 Task: Create a sub task Gather and Analyse Requirements for the task  Create a new online platform for online legal services in the project AirRise , assign it to team member softage.5@softage.net and update the status of the sub task to  At Risk , set the priority of the sub task to Medium
Action: Mouse moved to (322, 395)
Screenshot: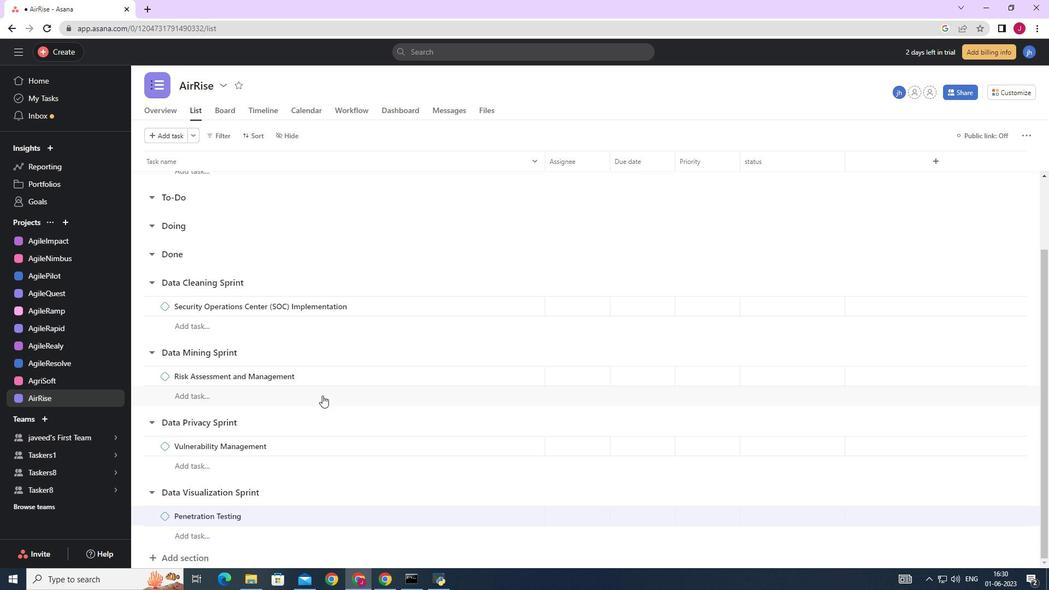 
Action: Mouse scrolled (322, 395) with delta (0, 0)
Screenshot: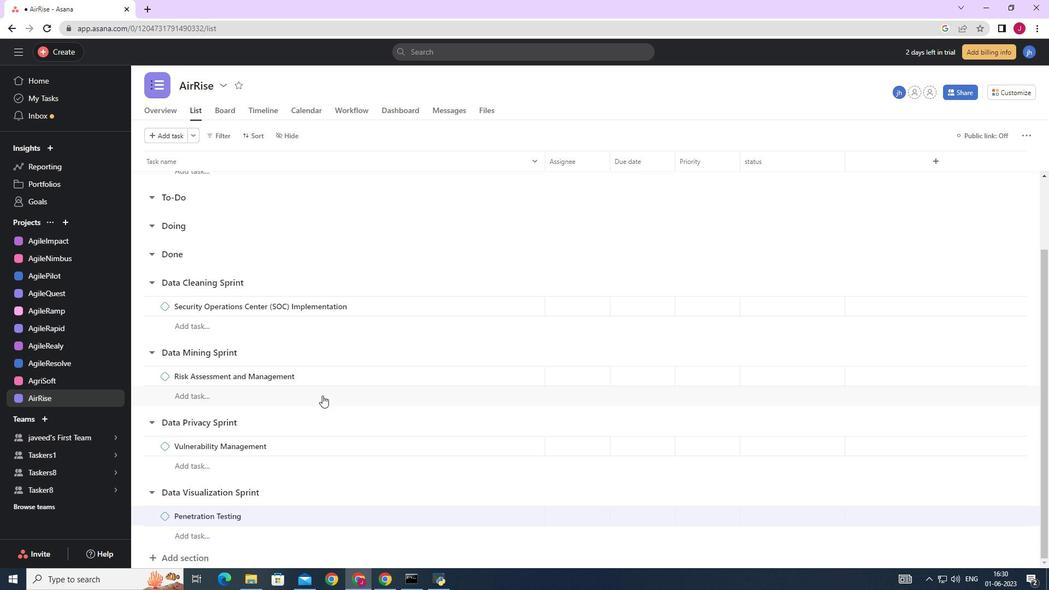 
Action: Mouse scrolled (322, 395) with delta (0, 0)
Screenshot: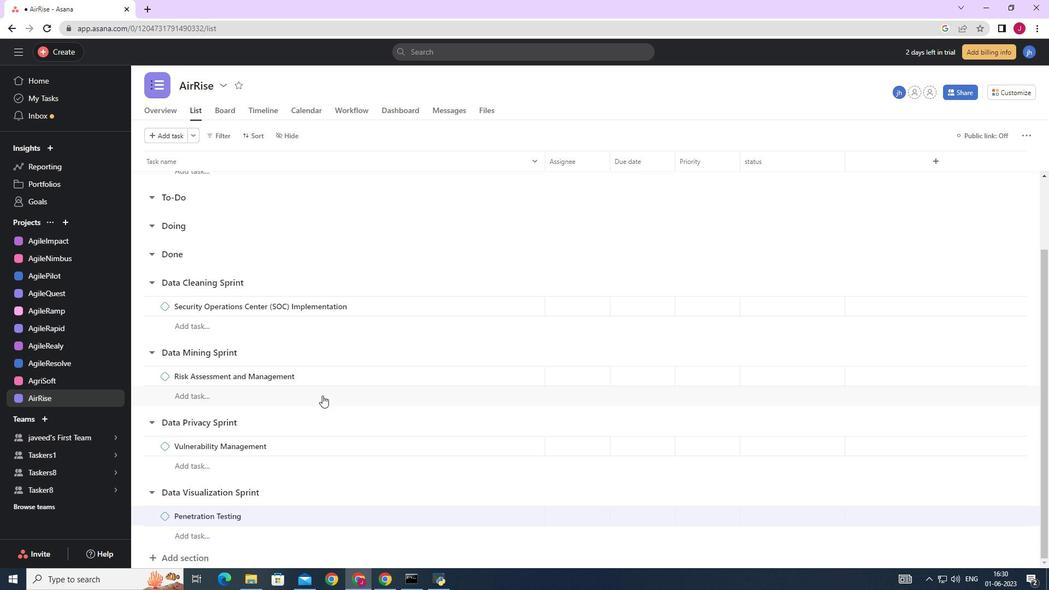 
Action: Mouse moved to (322, 395)
Screenshot: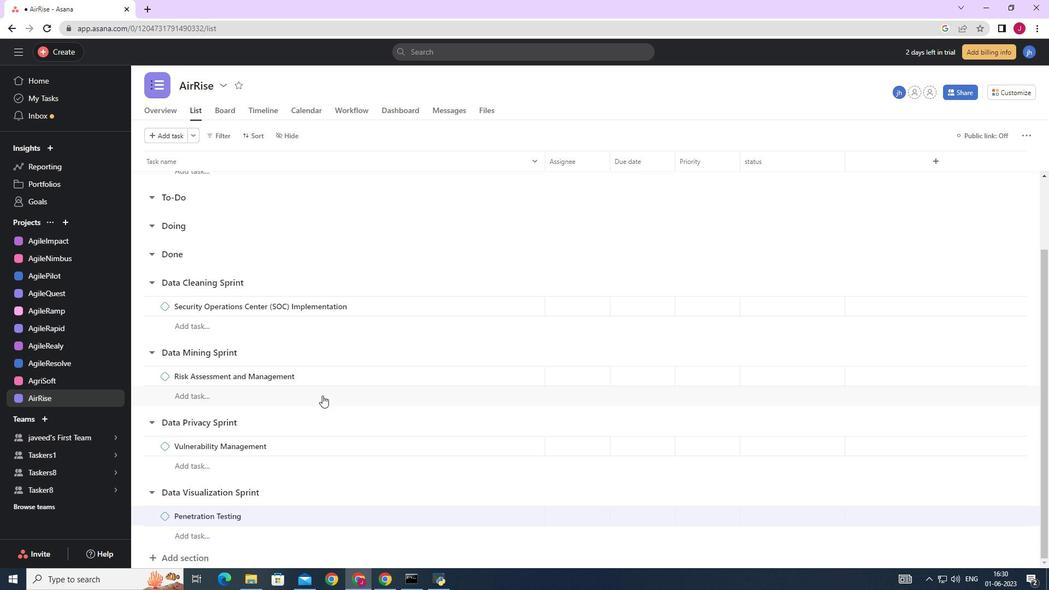 
Action: Mouse scrolled (322, 395) with delta (0, 0)
Screenshot: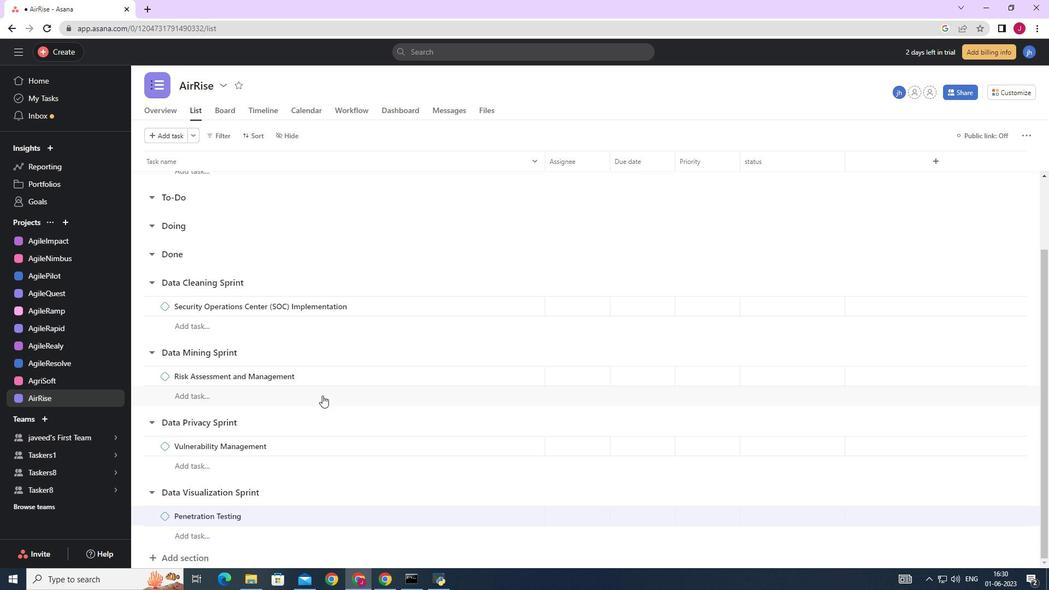 
Action: Mouse moved to (325, 397)
Screenshot: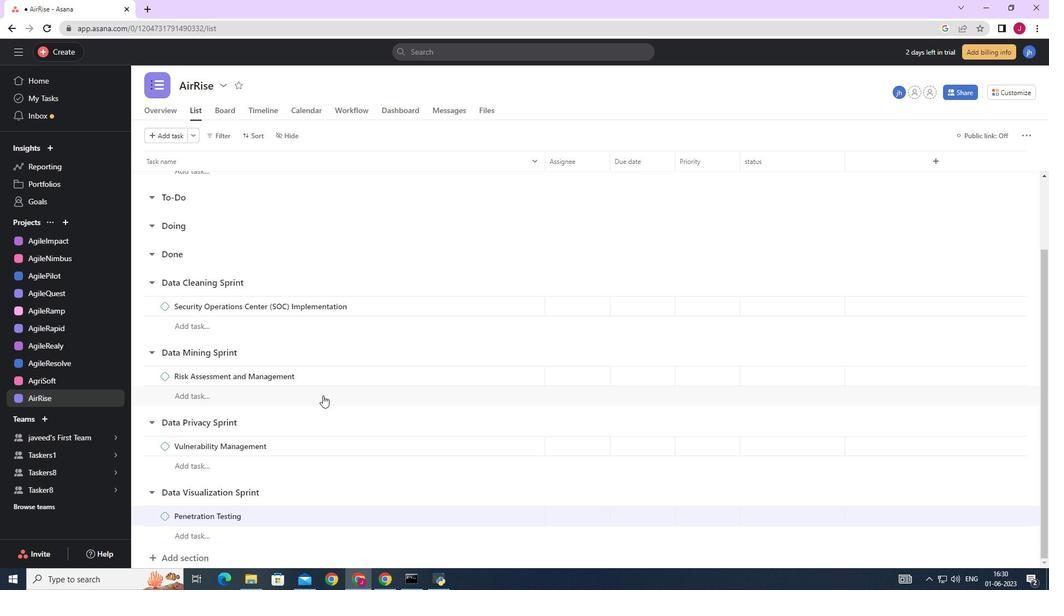 
Action: Mouse scrolled (325, 397) with delta (0, 0)
Screenshot: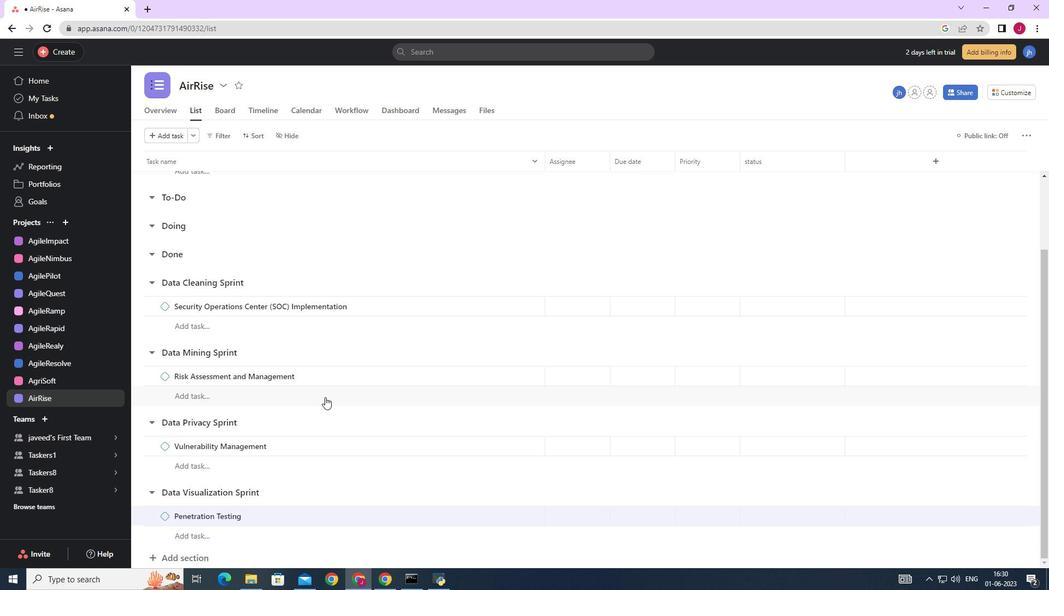 
Action: Mouse scrolled (325, 397) with delta (0, 0)
Screenshot: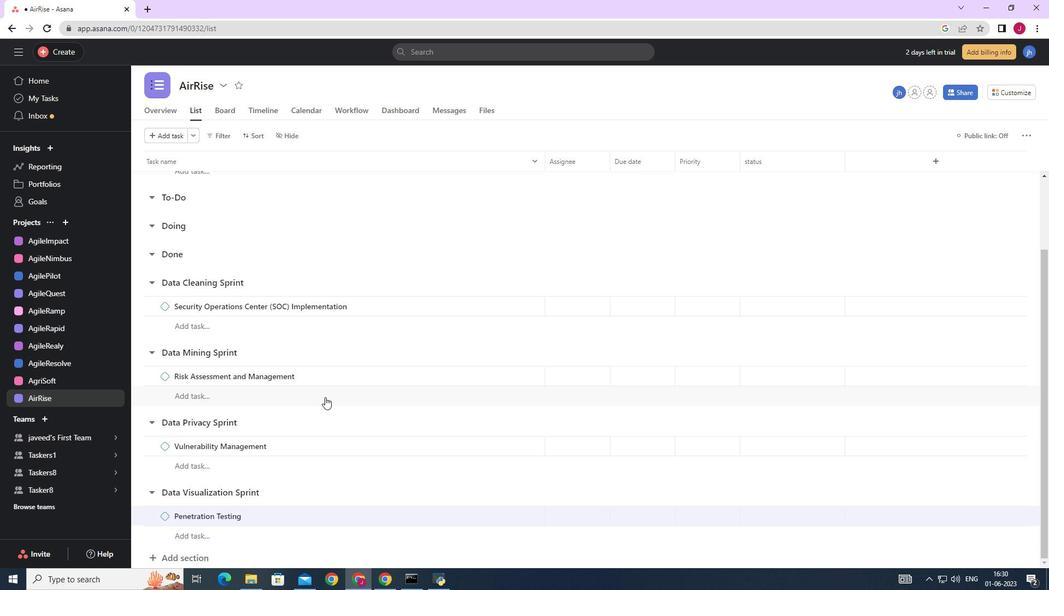 
Action: Mouse scrolled (325, 397) with delta (0, 0)
Screenshot: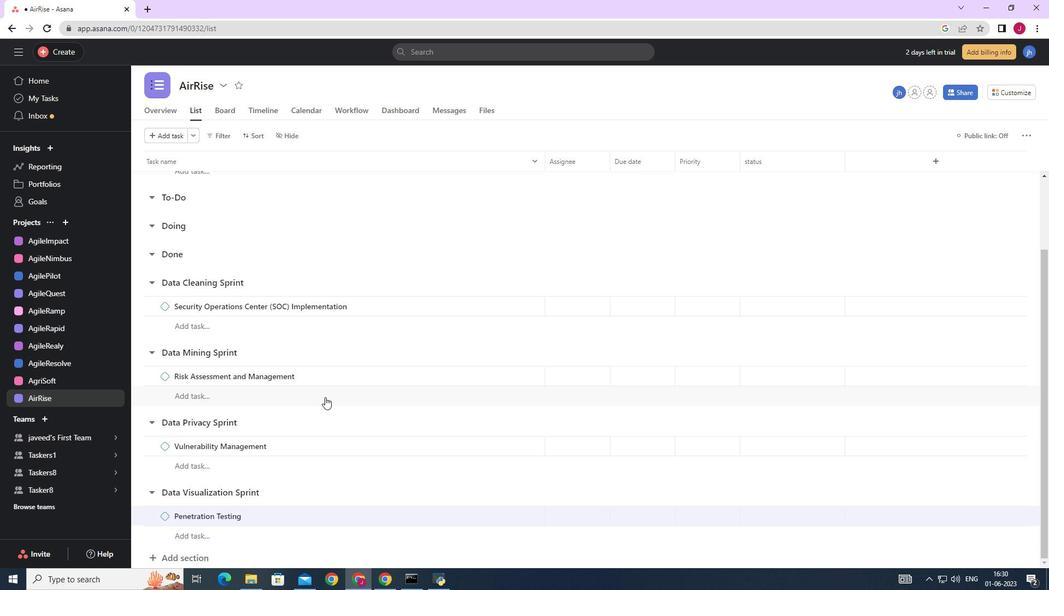 
Action: Mouse scrolled (325, 397) with delta (0, 0)
Screenshot: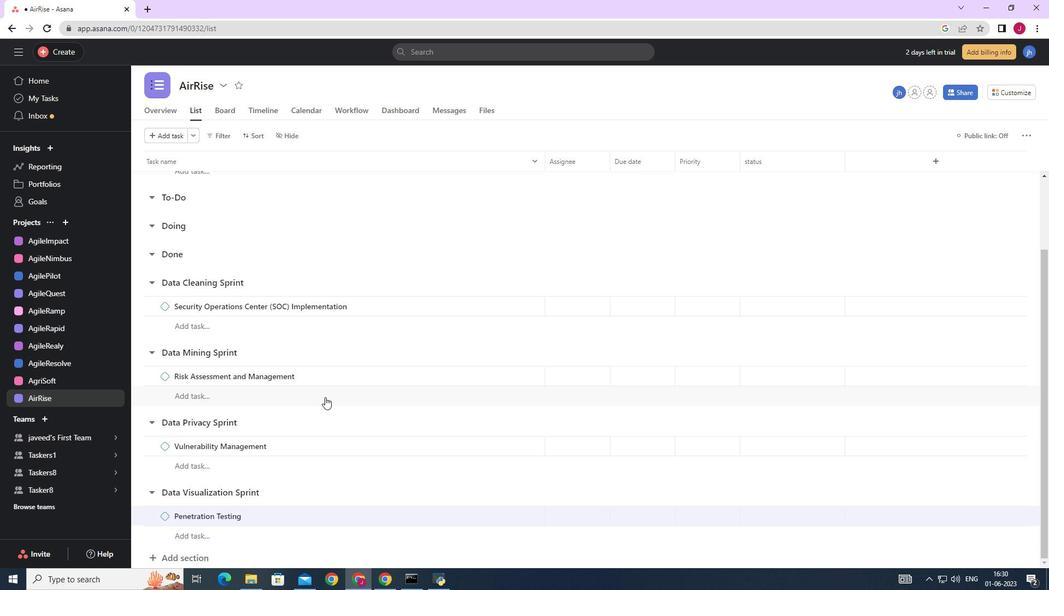 
Action: Mouse scrolled (325, 397) with delta (0, 0)
Screenshot: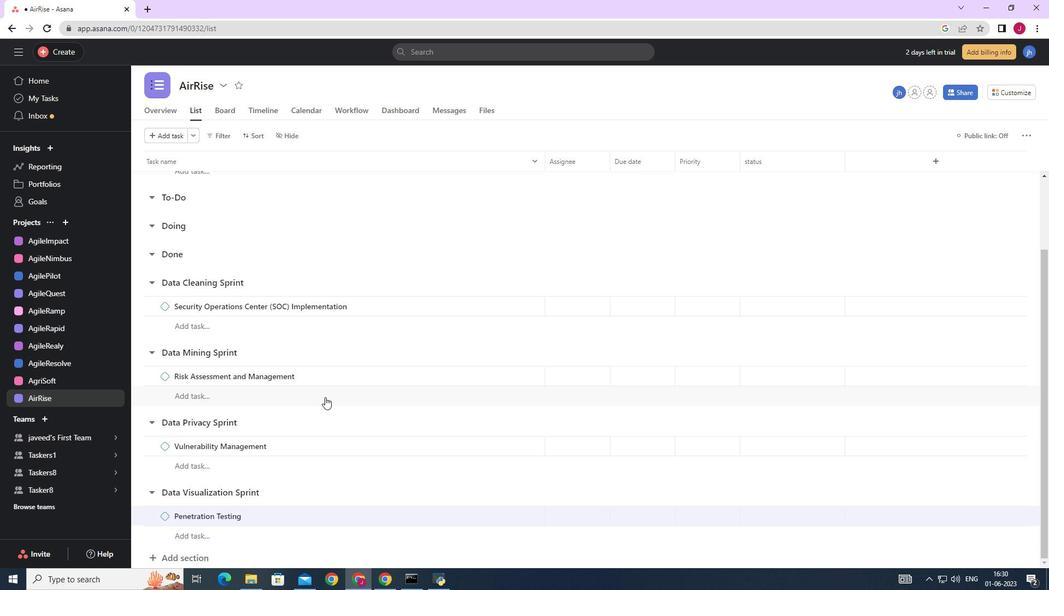 
Action: Mouse moved to (484, 236)
Screenshot: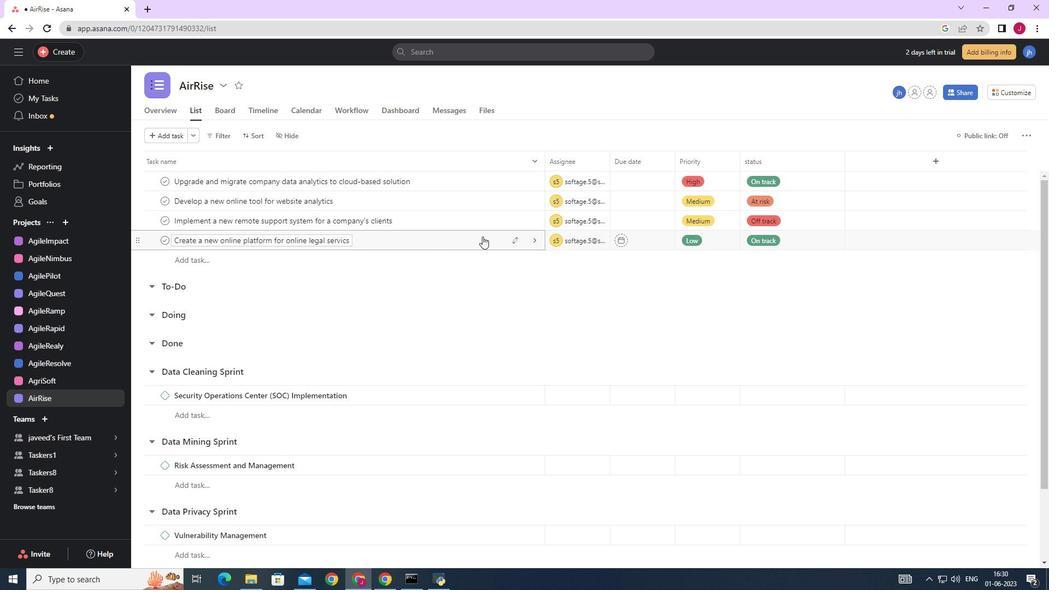 
Action: Mouse pressed left at (484, 236)
Screenshot: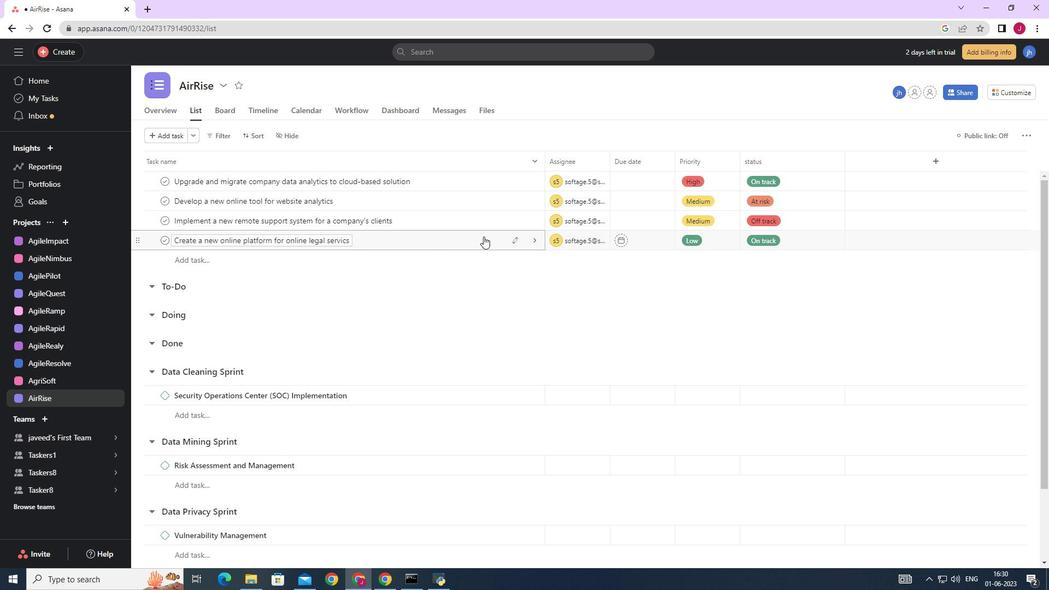 
Action: Mouse moved to (822, 326)
Screenshot: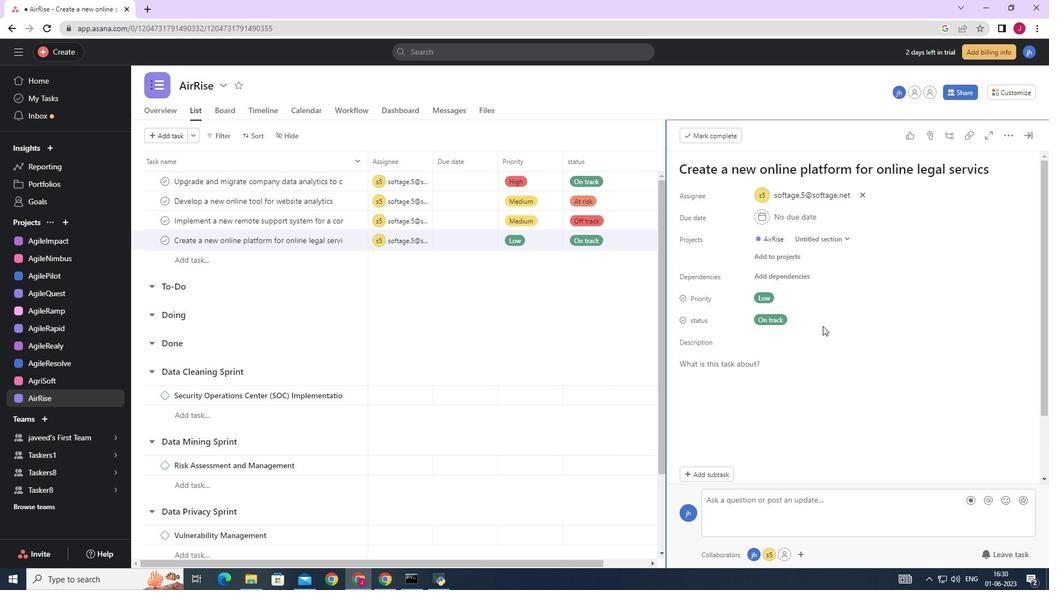 
Action: Mouse scrolled (822, 326) with delta (0, 0)
Screenshot: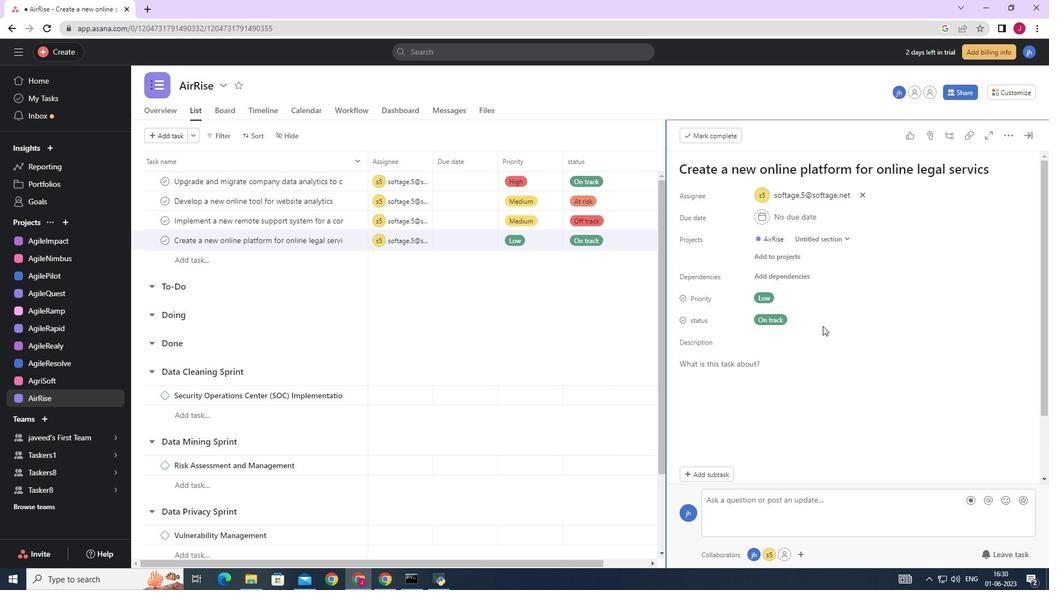 
Action: Mouse scrolled (822, 326) with delta (0, 0)
Screenshot: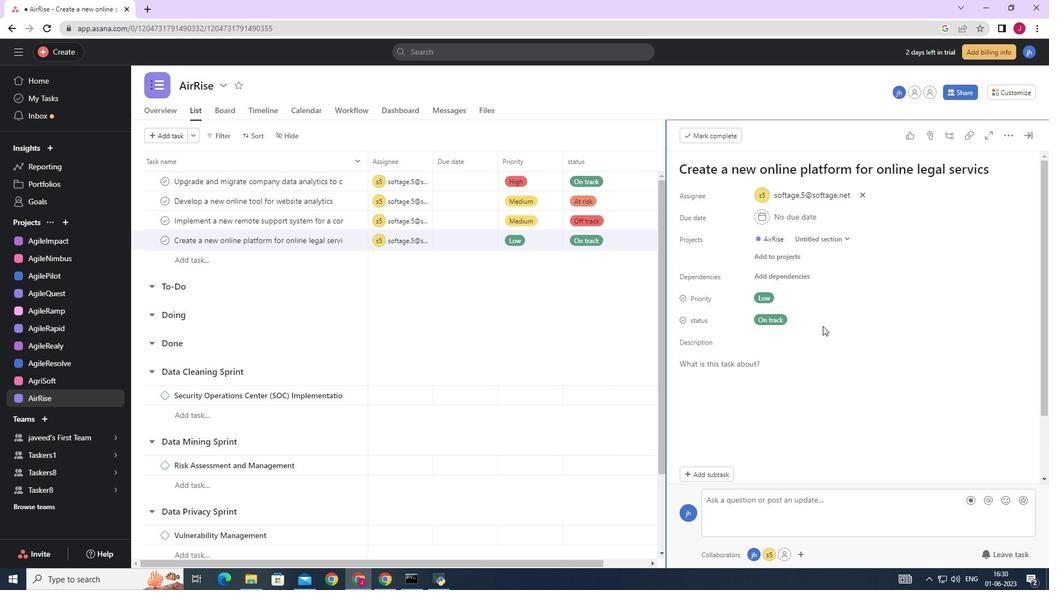 
Action: Mouse scrolled (822, 326) with delta (0, 0)
Screenshot: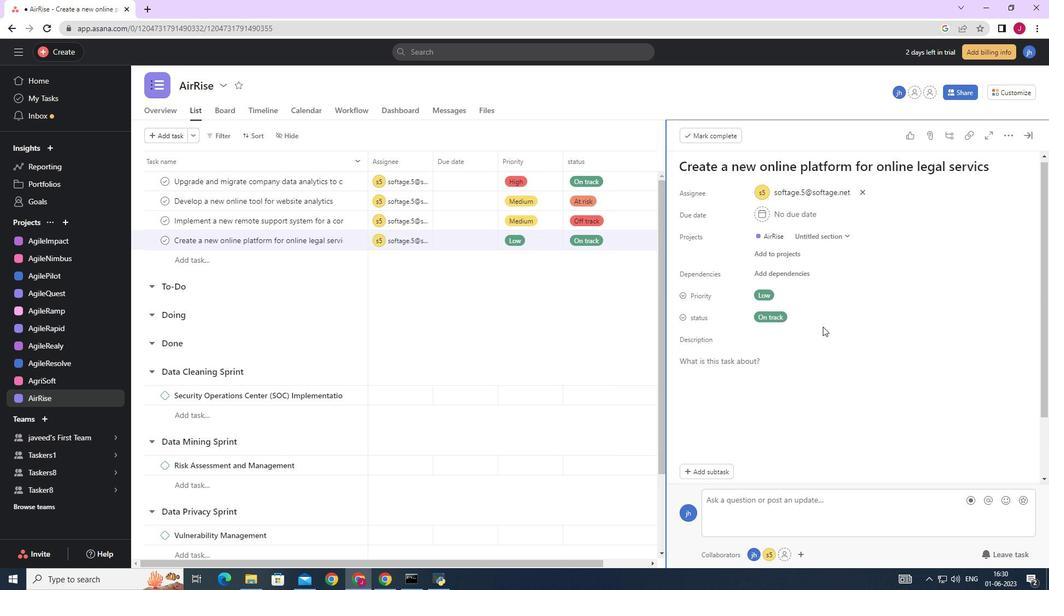
Action: Mouse scrolled (822, 326) with delta (0, 0)
Screenshot: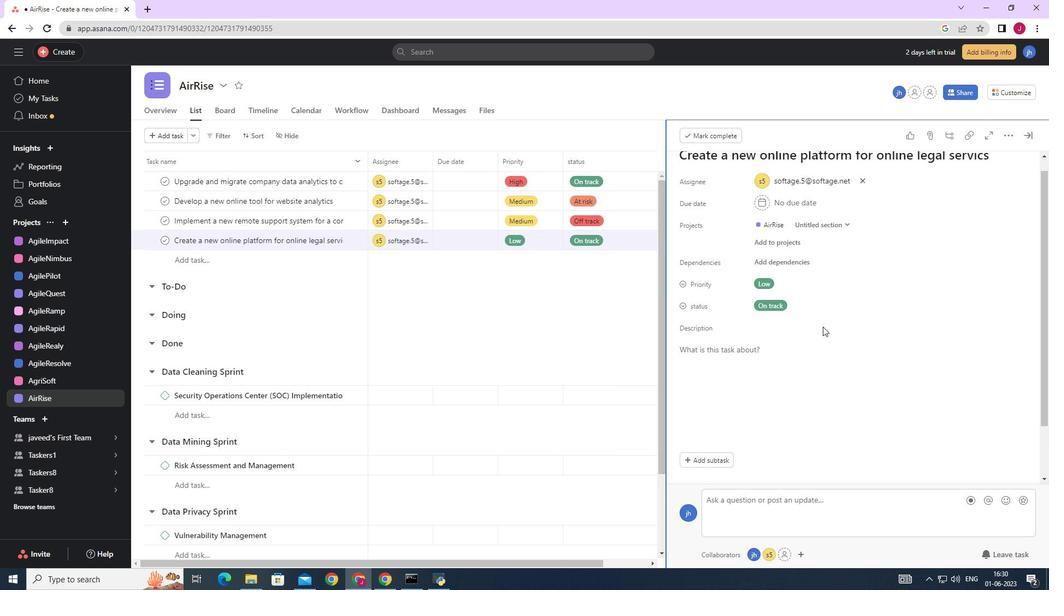 
Action: Mouse moved to (721, 399)
Screenshot: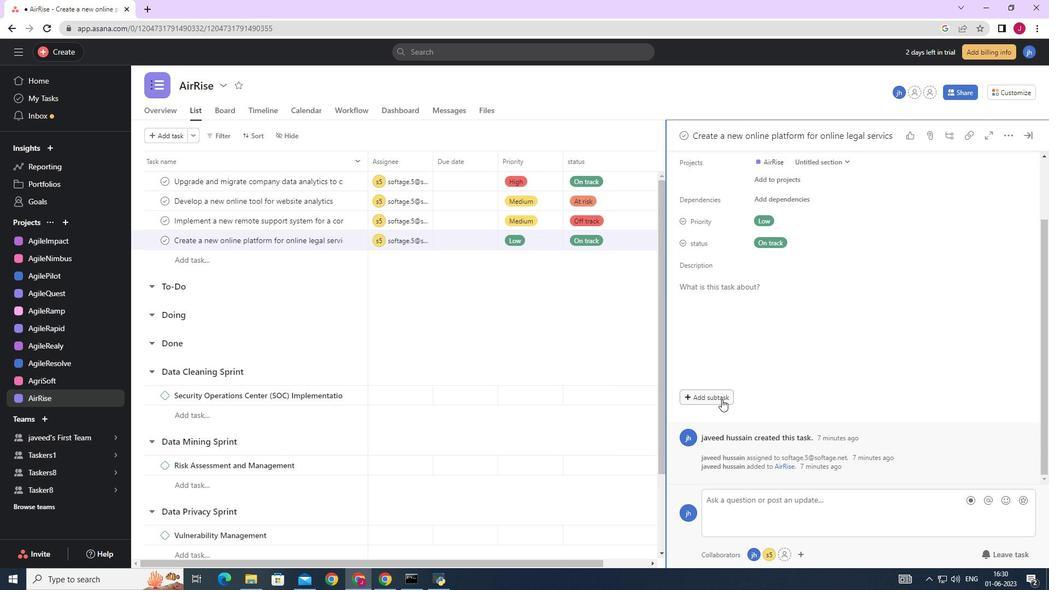 
Action: Mouse pressed left at (721, 399)
Screenshot: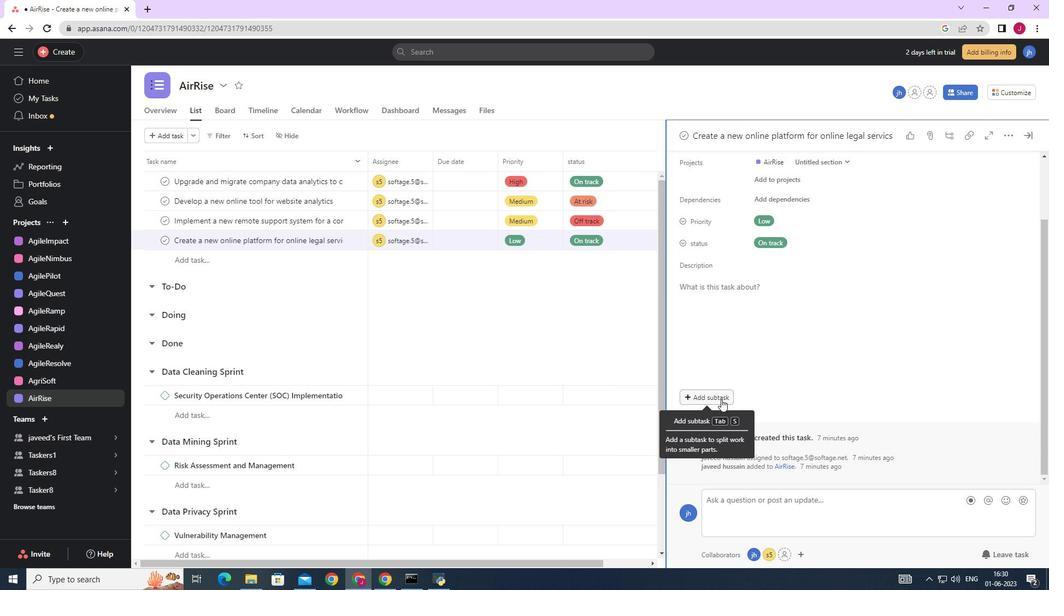 
Action: Key pressed <Key.caps_lock>G<Key.caps_lock>ather<Key.space>and<Key.space><Key.caps_lock>A<Key.caps_lock>nalyse<Key.space><Key.caps_lock>R<Key.caps_lock>equirements
Screenshot: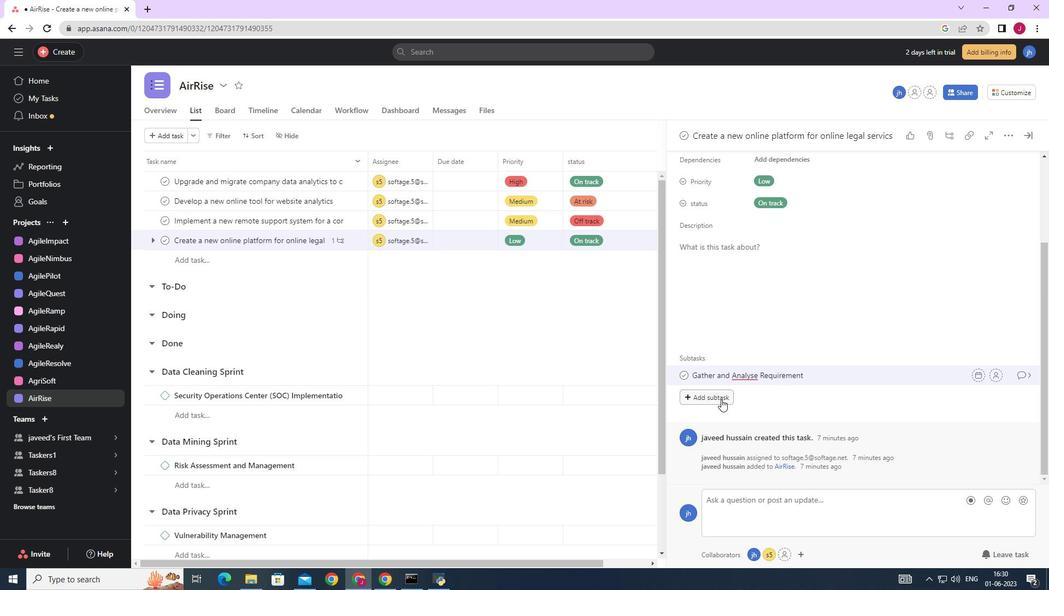 
Action: Mouse moved to (1001, 378)
Screenshot: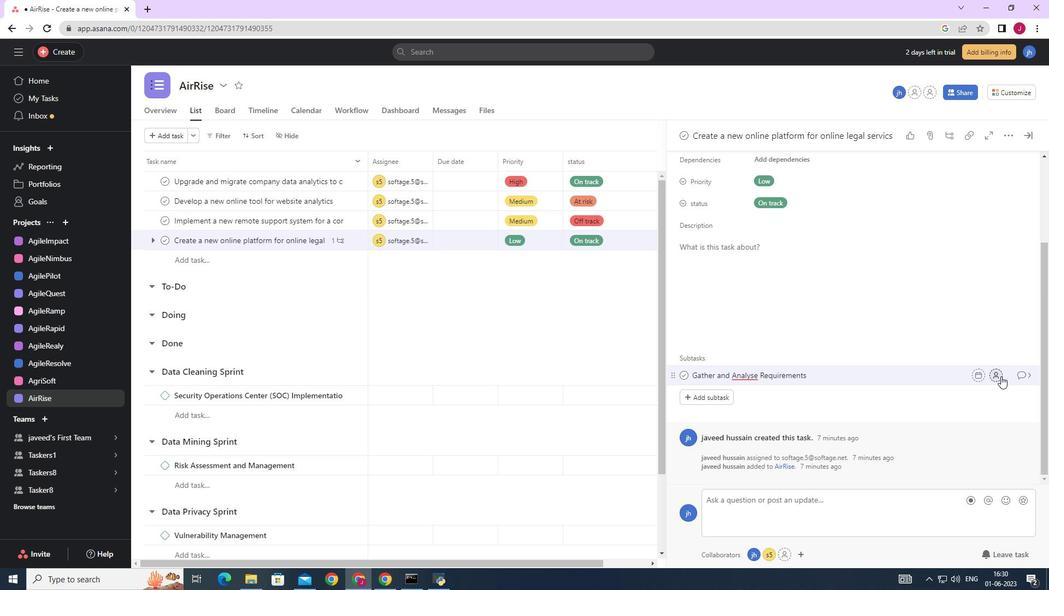 
Action: Mouse pressed left at (1001, 378)
Screenshot: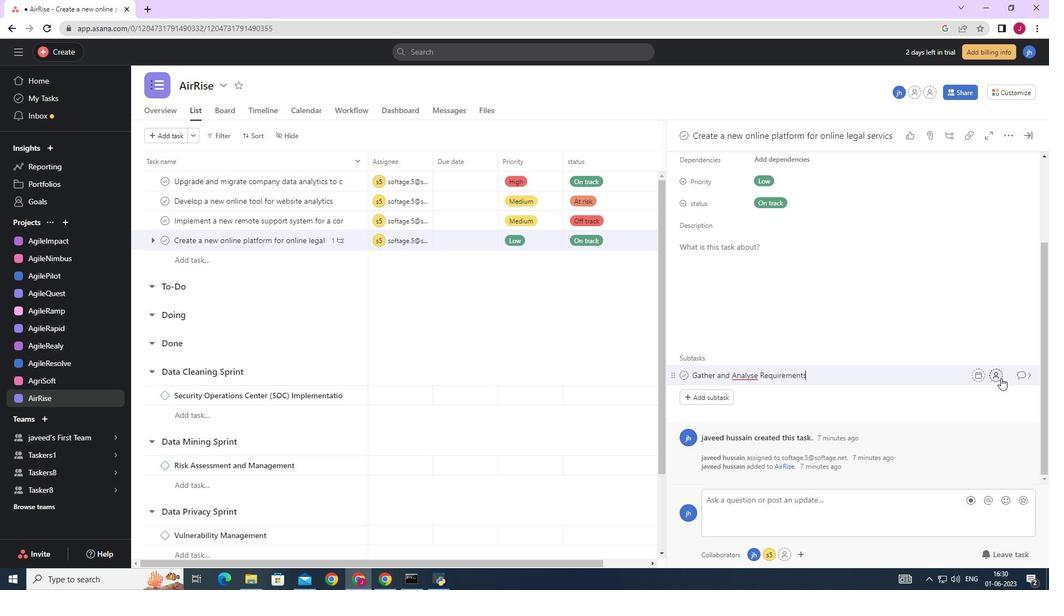 
Action: Mouse moved to (822, 418)
Screenshot: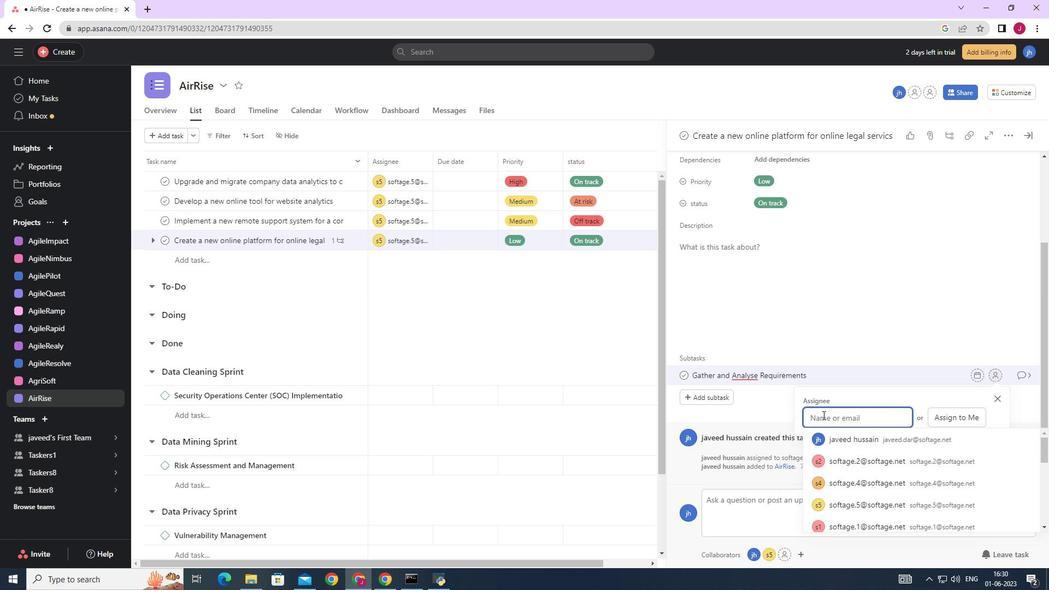 
Action: Key pressed softage.5
Screenshot: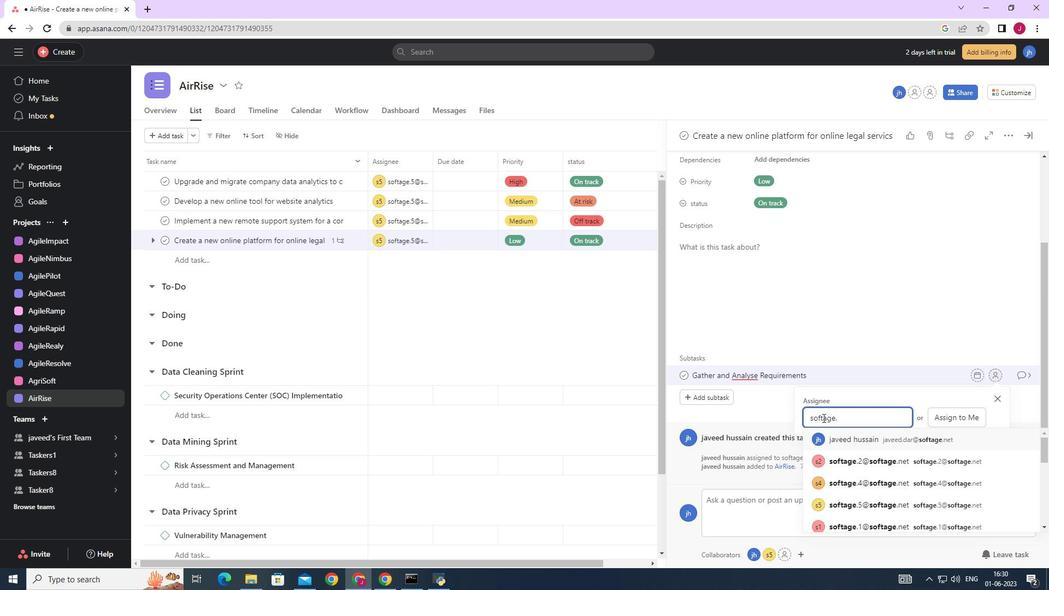 
Action: Mouse moved to (846, 438)
Screenshot: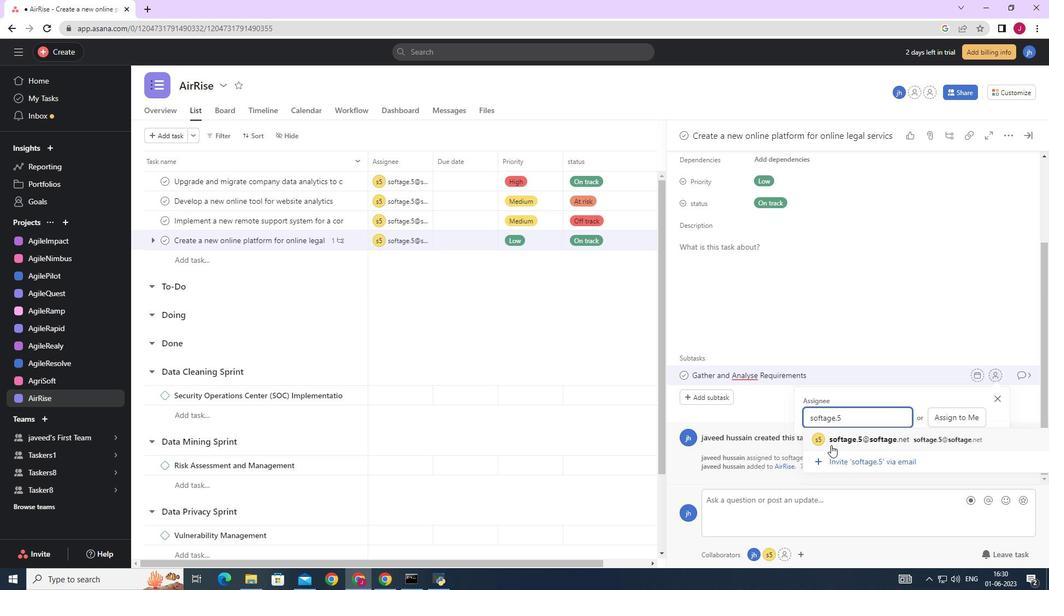 
Action: Mouse pressed left at (846, 438)
Screenshot: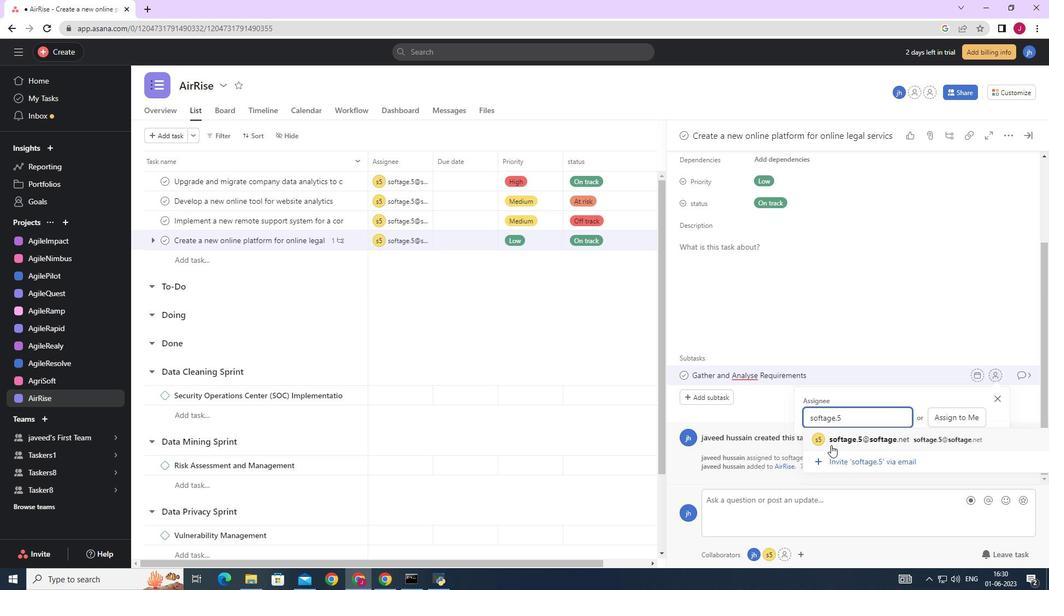 
Action: Mouse moved to (1021, 377)
Screenshot: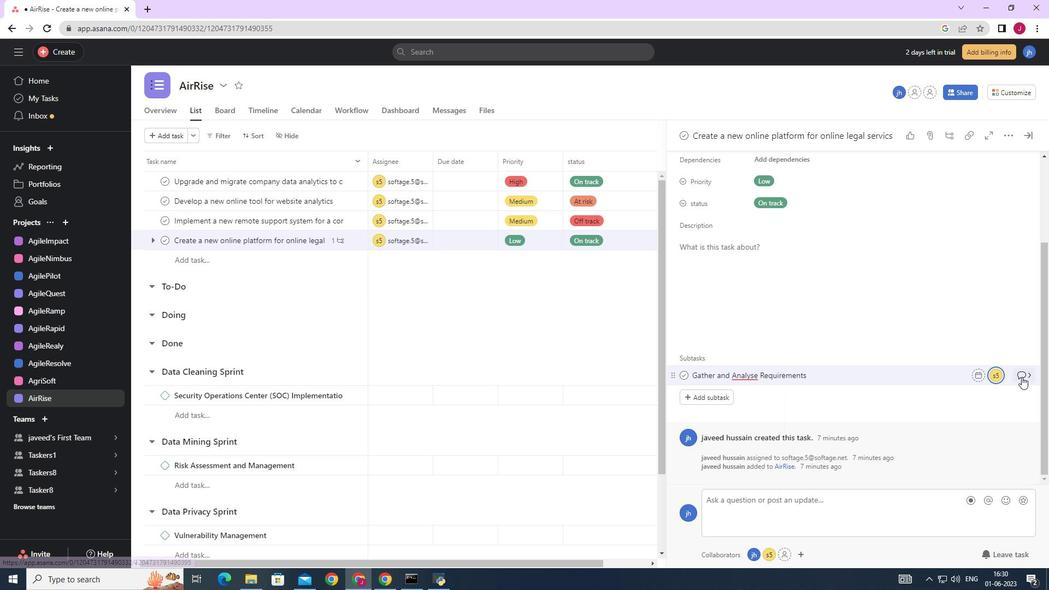 
Action: Mouse pressed left at (1021, 377)
Screenshot: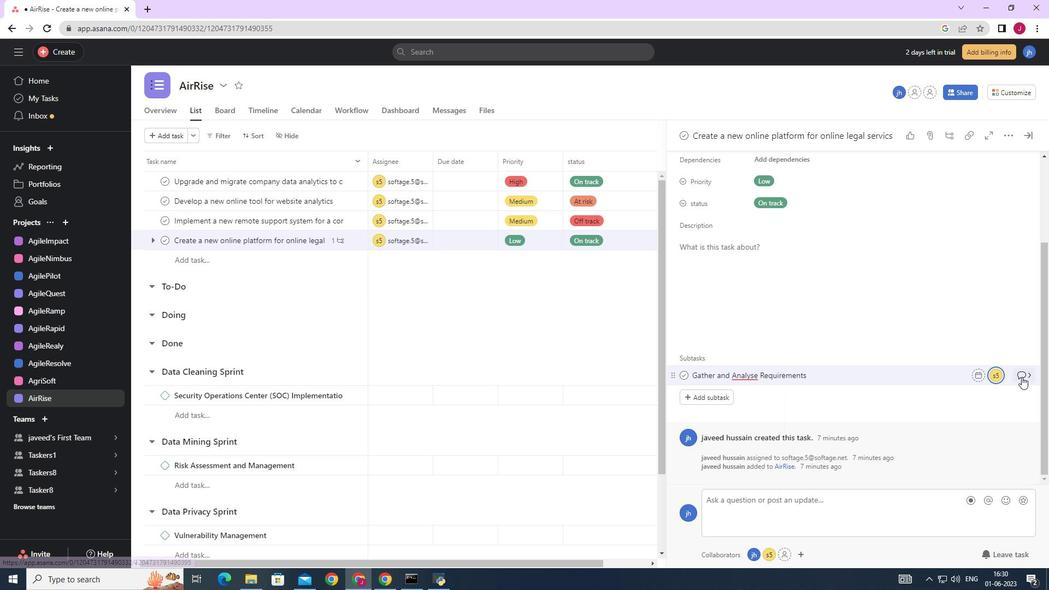 
Action: Mouse moved to (721, 291)
Screenshot: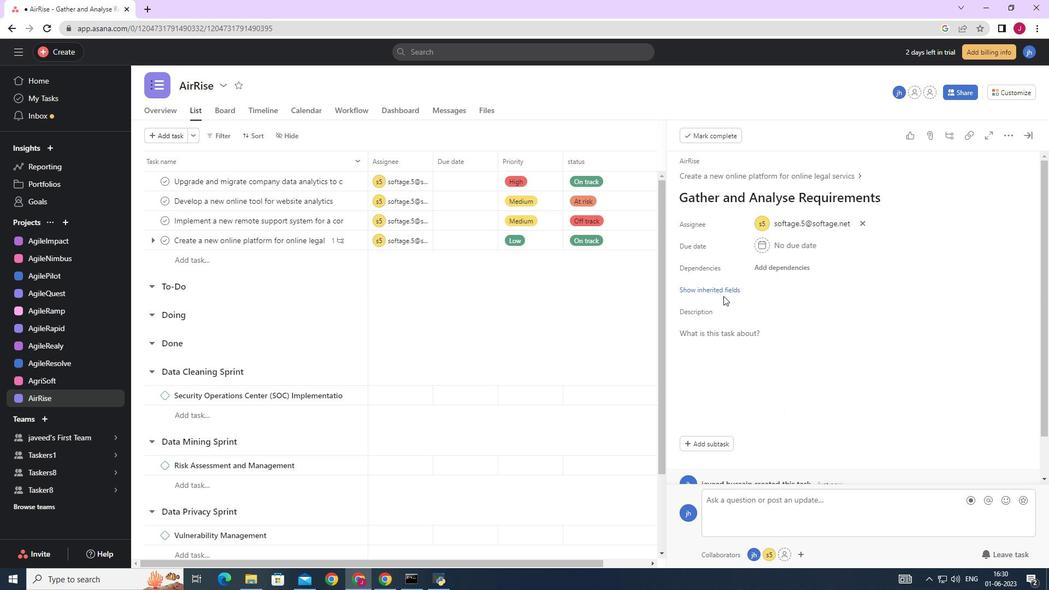 
Action: Mouse pressed left at (721, 291)
Screenshot: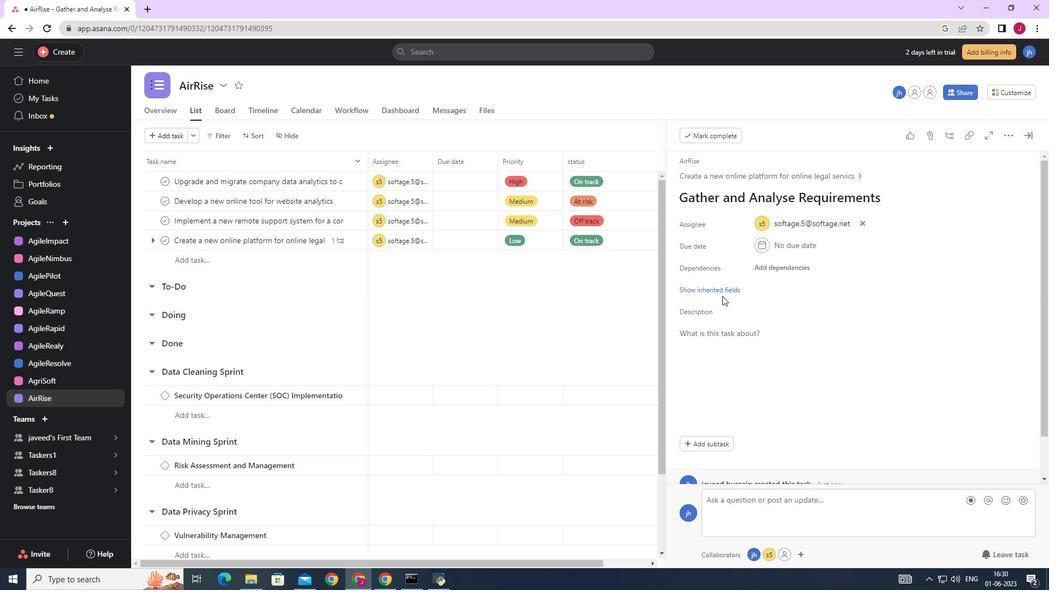 
Action: Mouse moved to (762, 313)
Screenshot: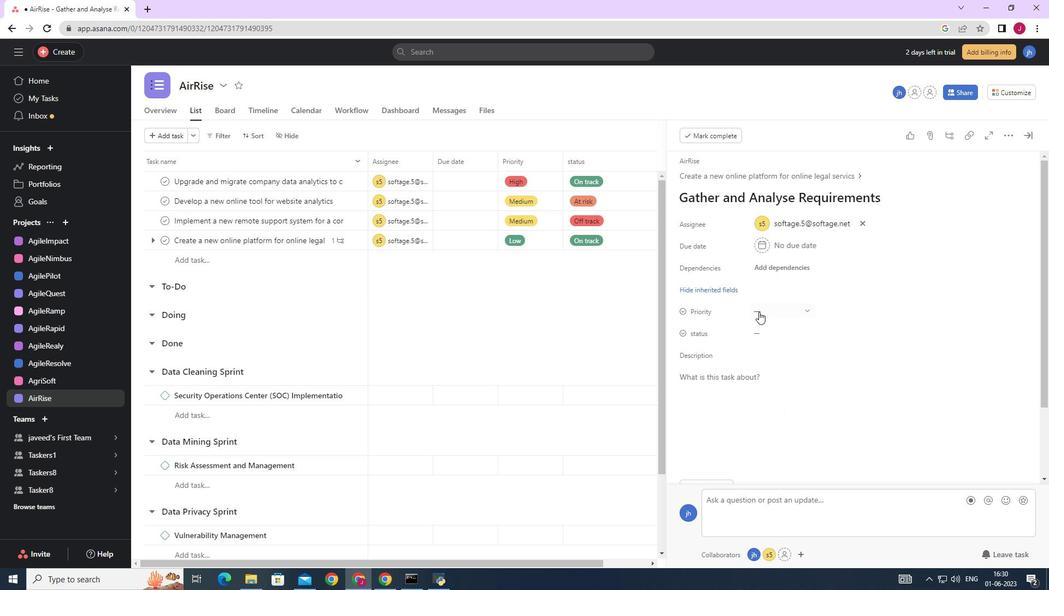 
Action: Mouse pressed left at (762, 313)
Screenshot: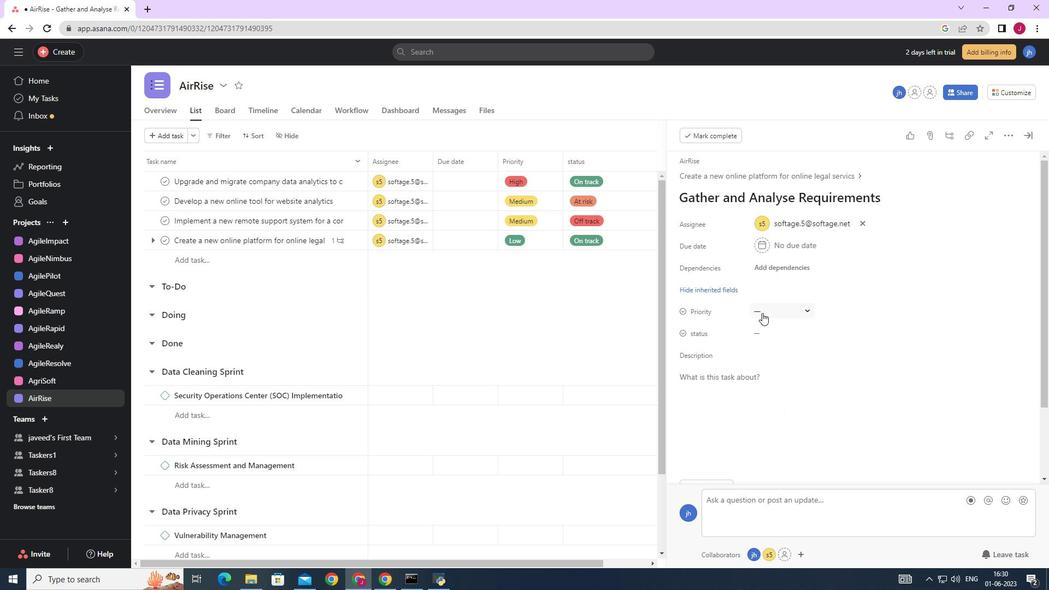 
Action: Mouse moved to (792, 369)
Screenshot: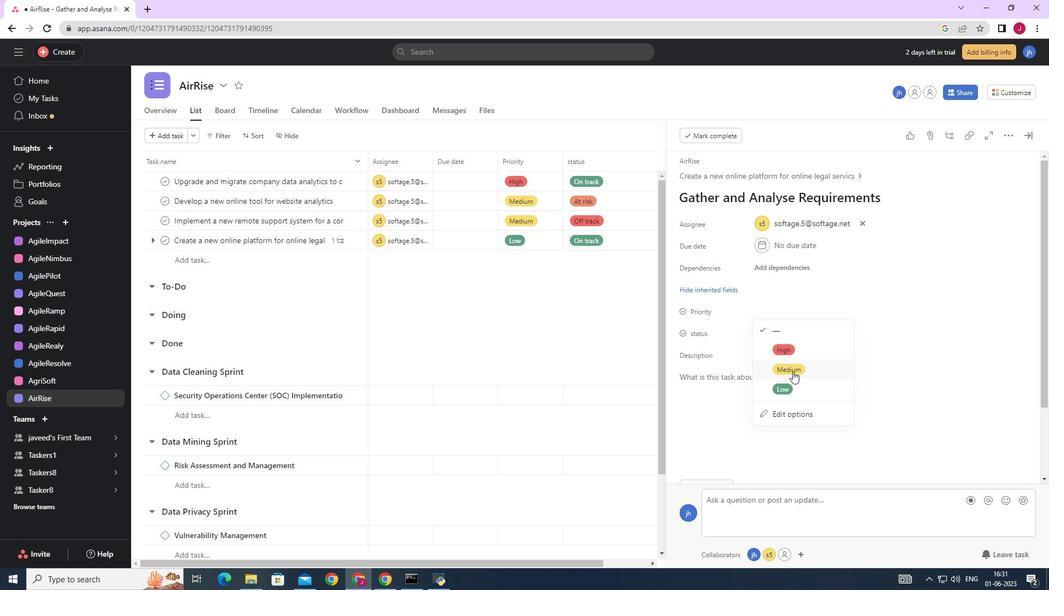 
Action: Mouse pressed left at (792, 369)
Screenshot: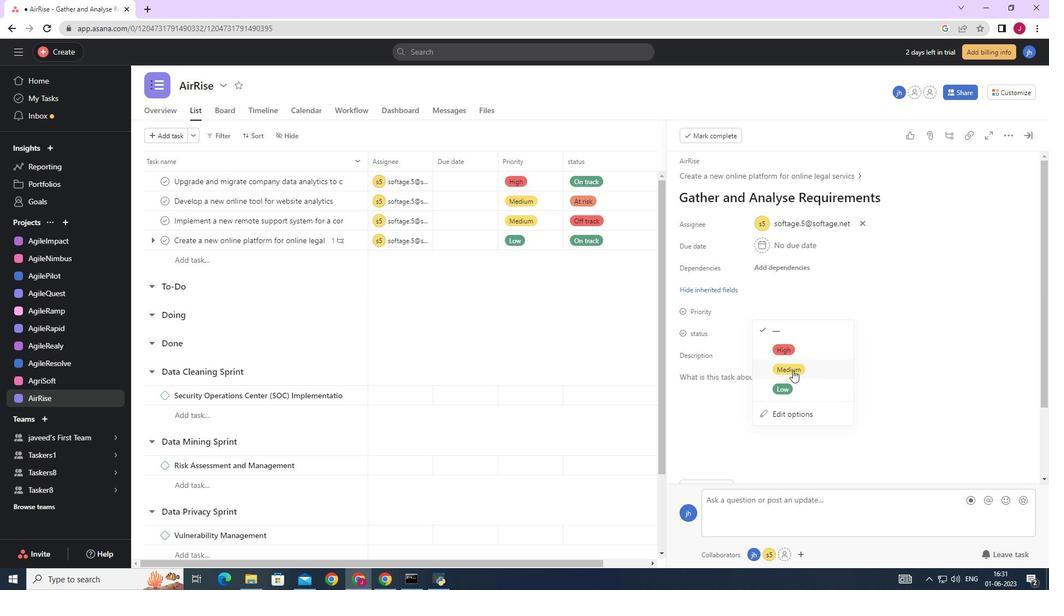 
Action: Mouse moved to (764, 330)
Screenshot: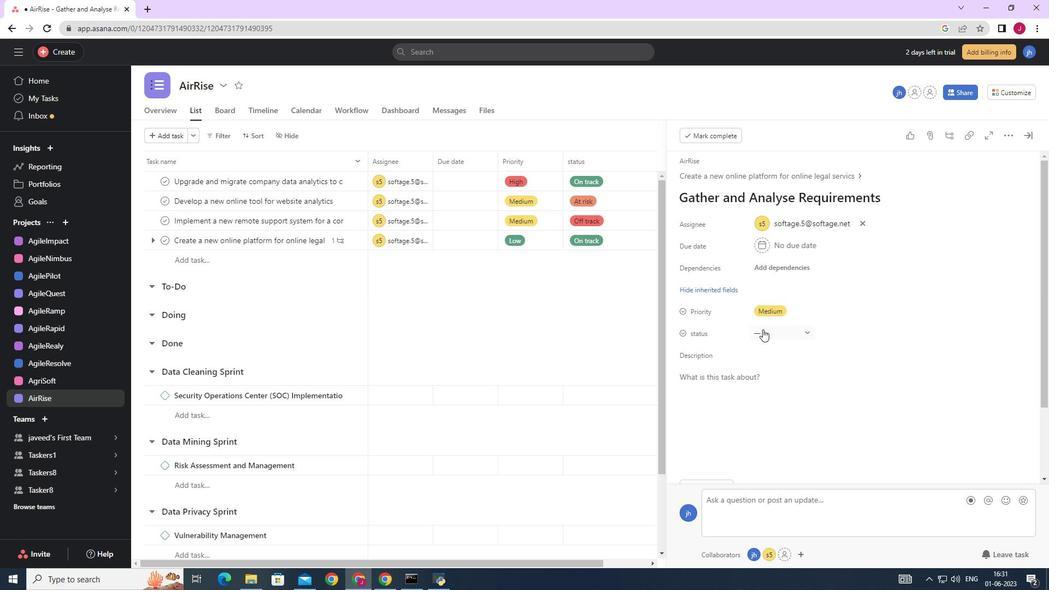 
Action: Mouse pressed left at (764, 330)
Screenshot: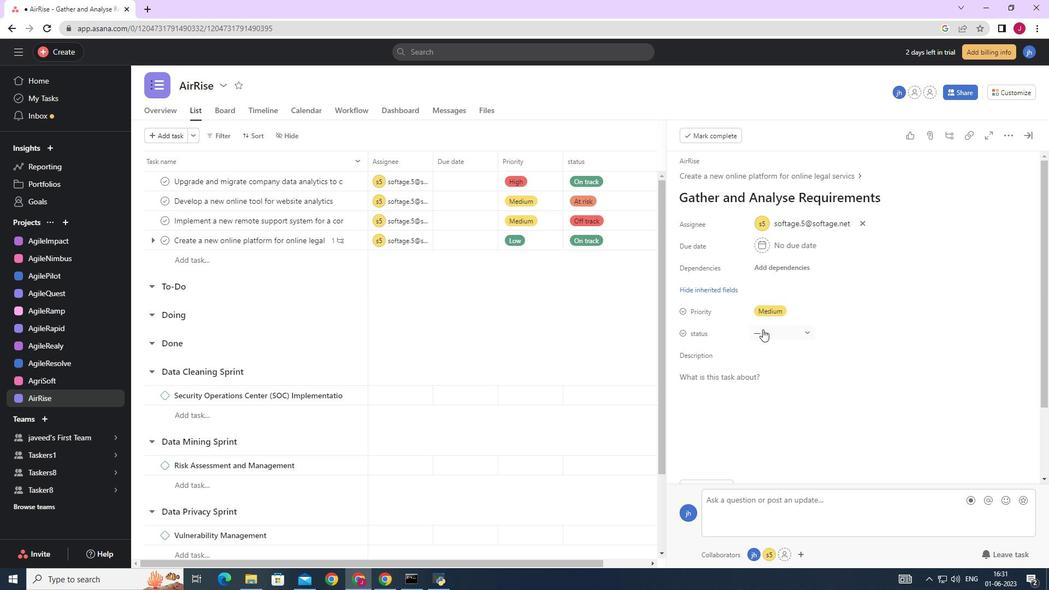 
Action: Mouse moved to (789, 408)
Screenshot: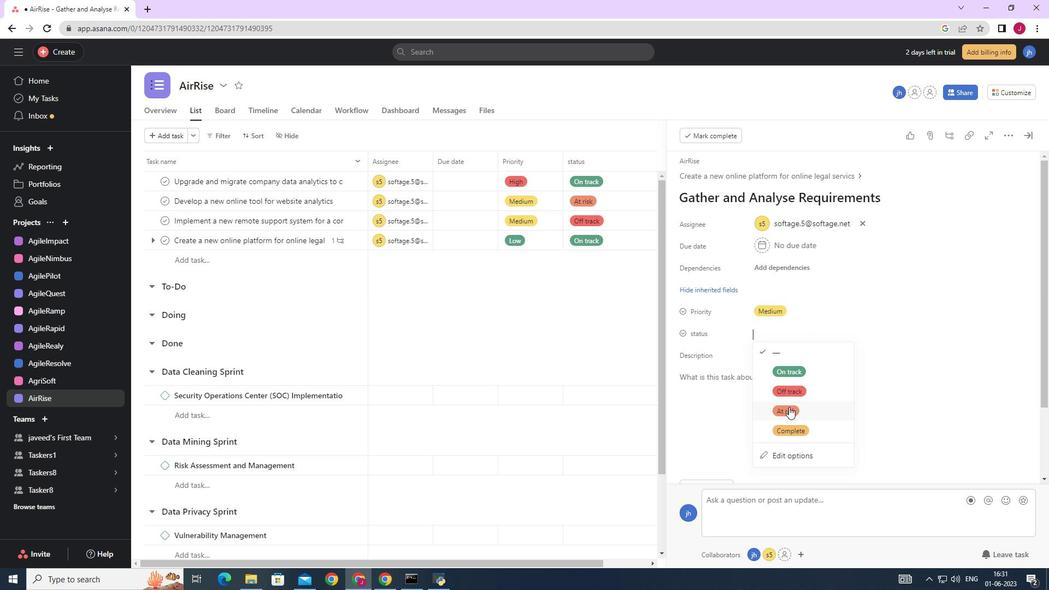 
Action: Mouse pressed left at (789, 408)
Screenshot: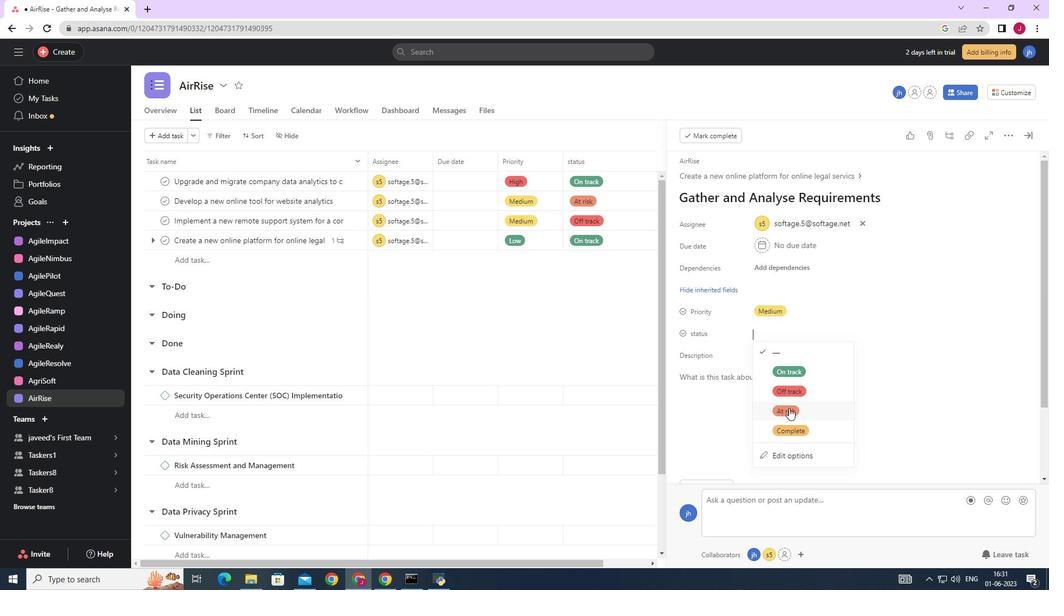 
Action: Mouse moved to (1027, 133)
Screenshot: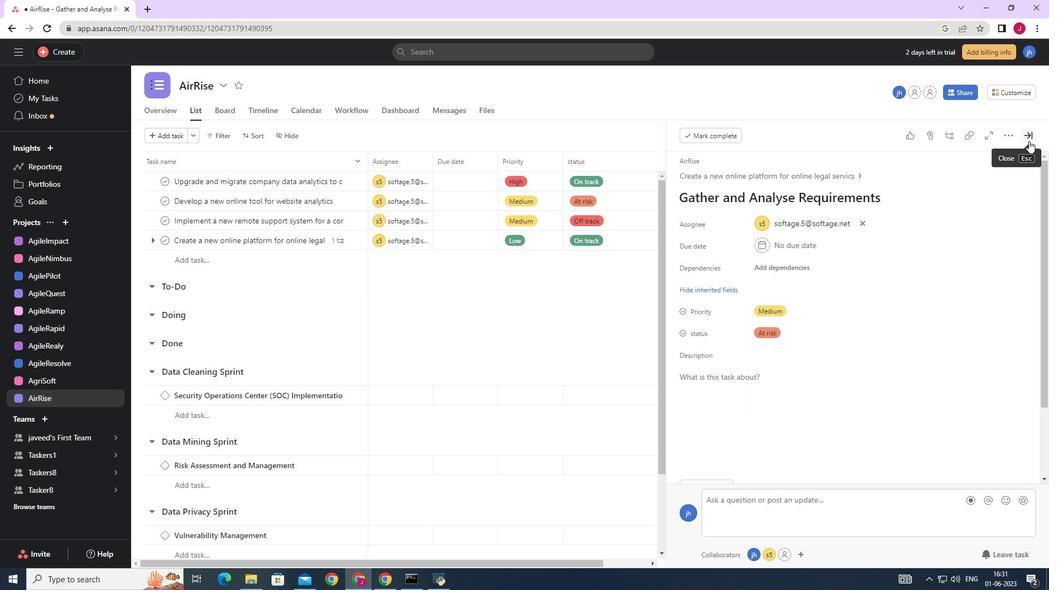 
Action: Mouse pressed left at (1027, 133)
Screenshot: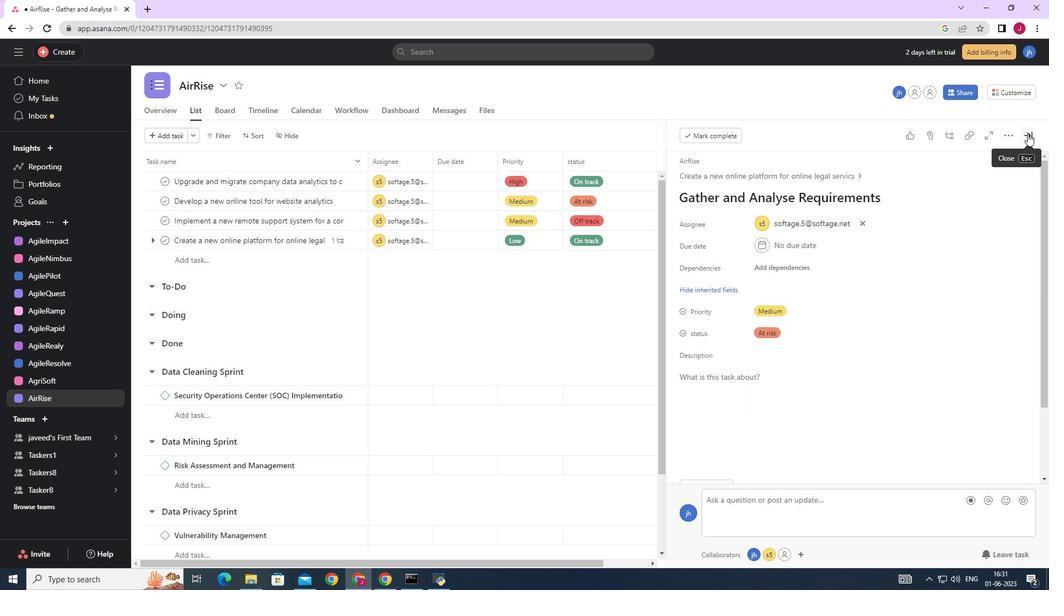 
Action: Mouse moved to (959, 215)
Screenshot: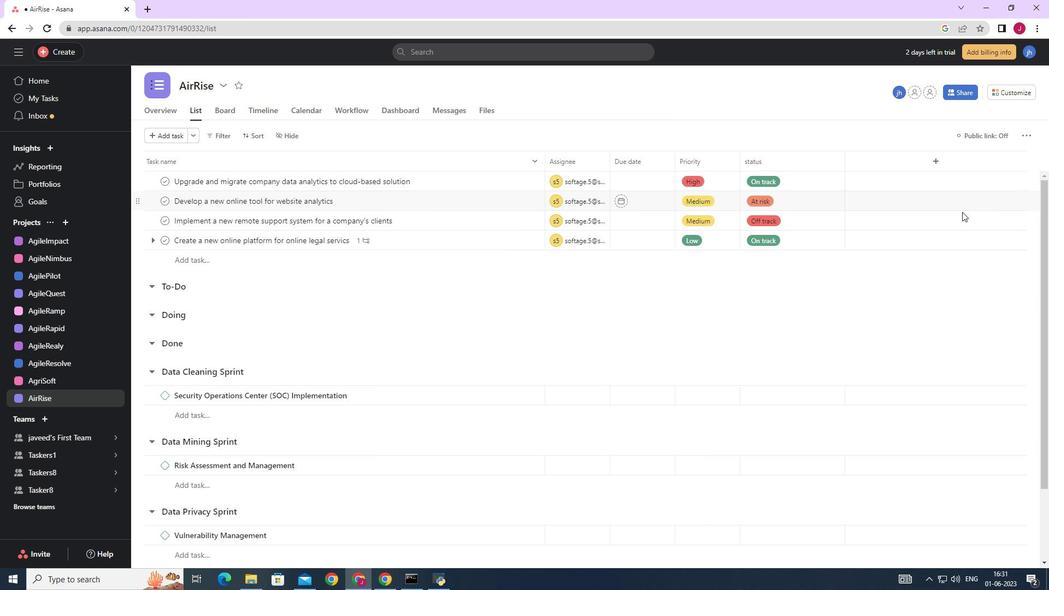 
